 Task: For heading Calibri with Bold.  font size for heading24,  'Change the font style of data to'Bell MT.  and font size to 16,  Change the alignment of both headline & data to Align middle & Align Center.  In the sheet  EvaluationSalesProjections
Action: Mouse moved to (129, 191)
Screenshot: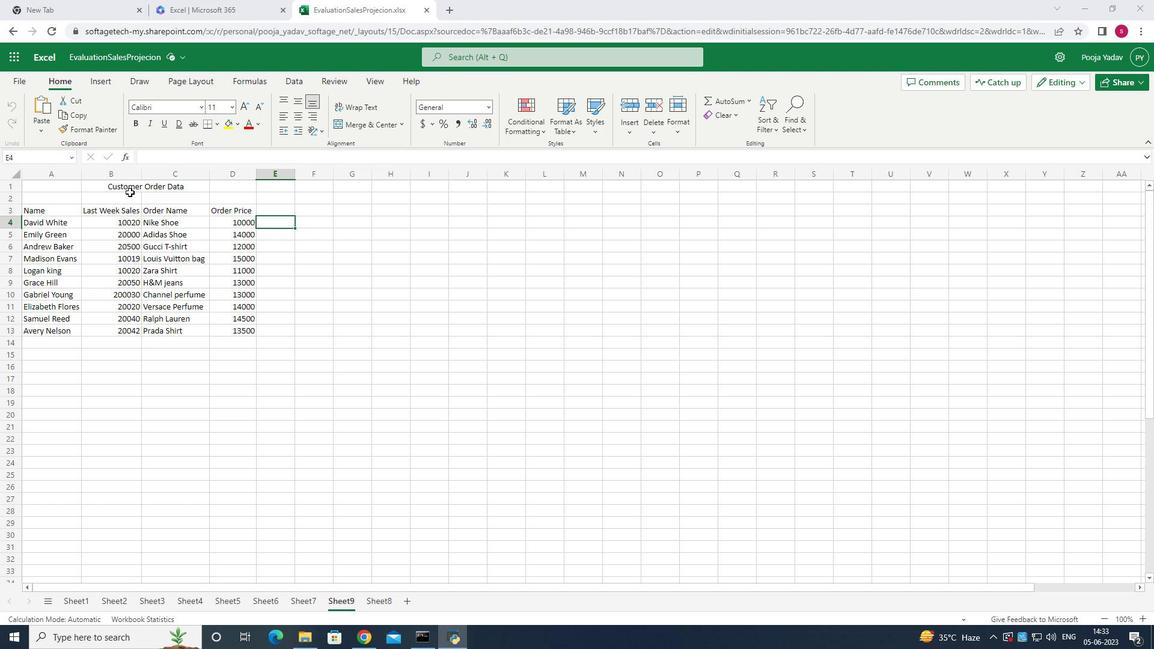 
Action: Mouse pressed left at (129, 191)
Screenshot: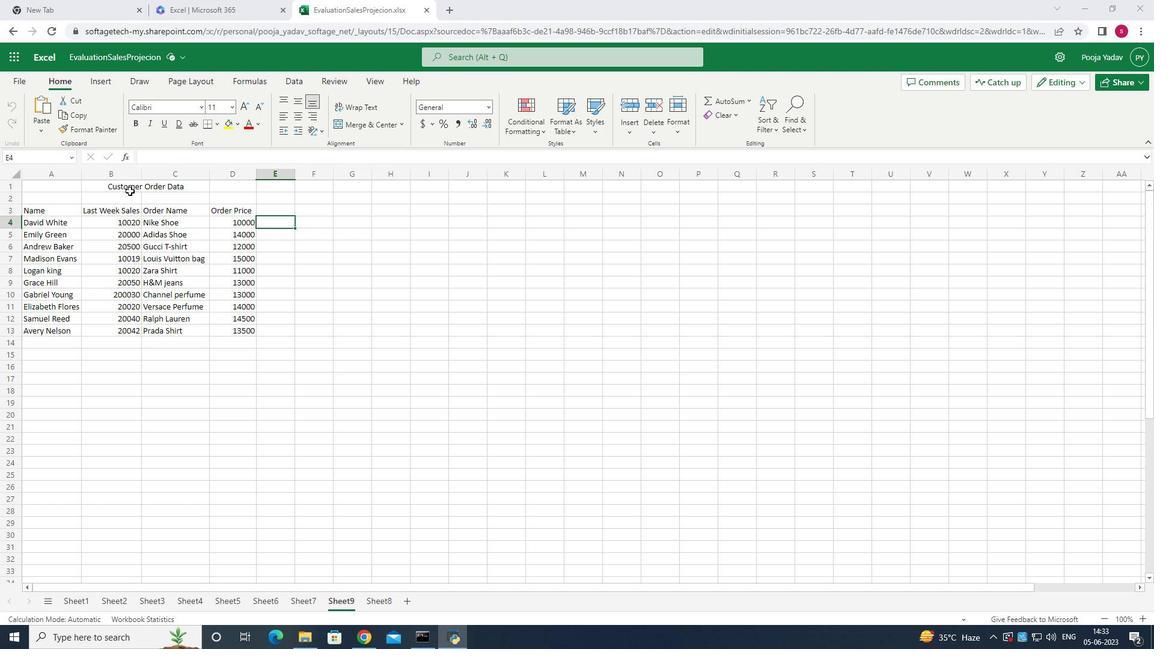 
Action: Mouse moved to (134, 121)
Screenshot: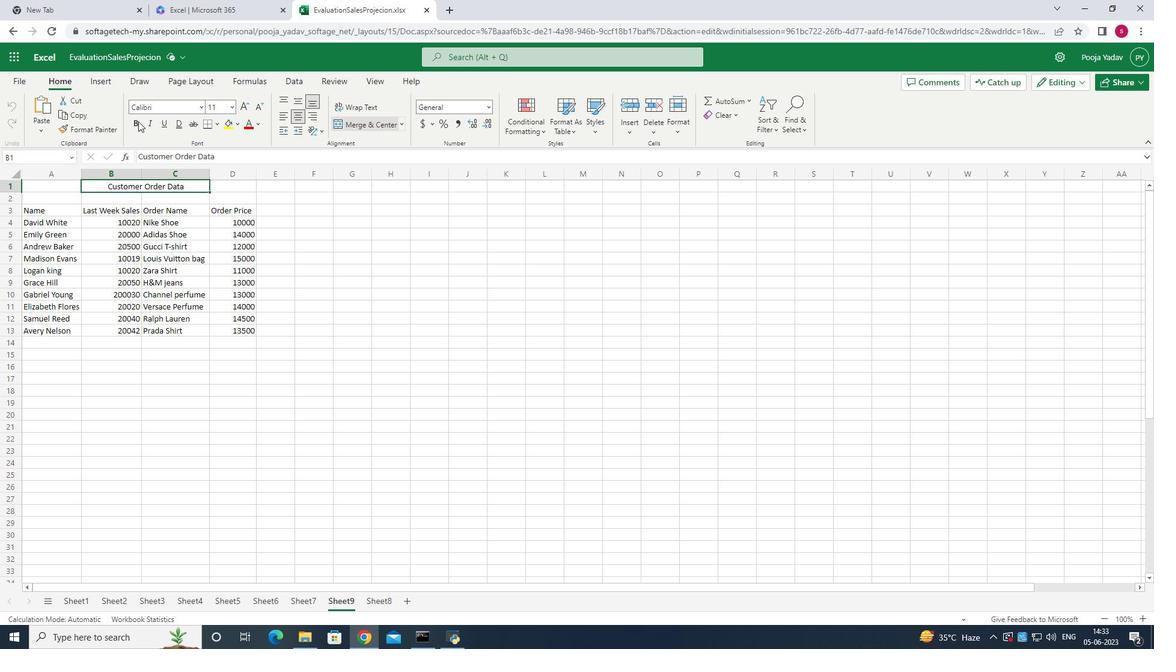 
Action: Mouse pressed left at (134, 121)
Screenshot: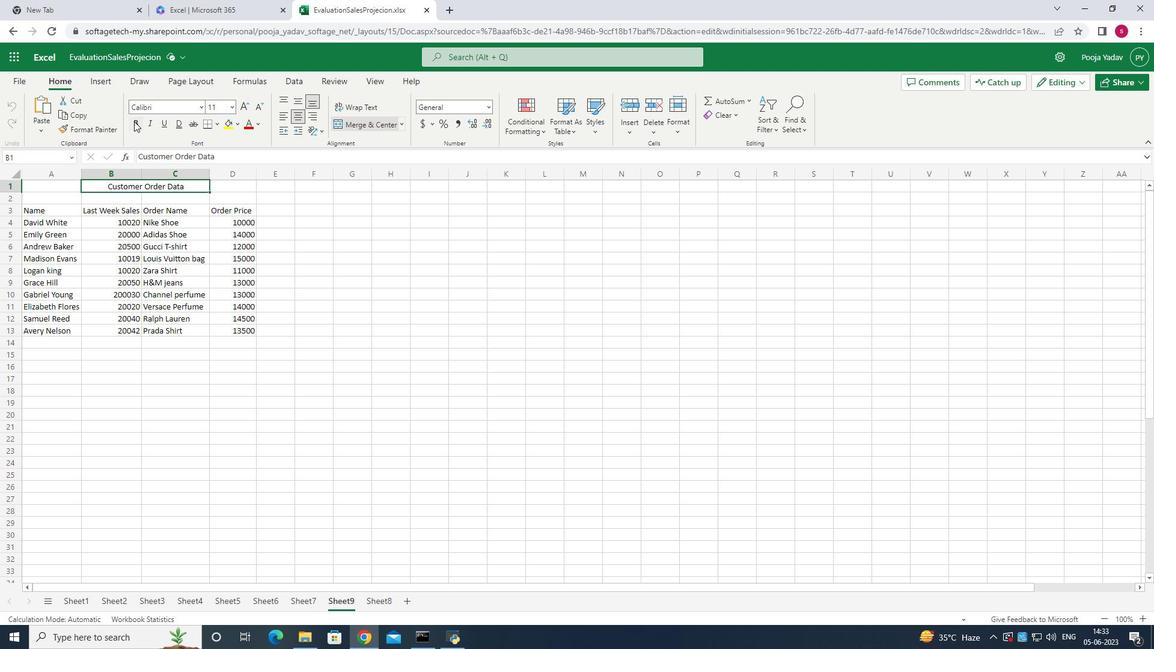 
Action: Mouse moved to (201, 107)
Screenshot: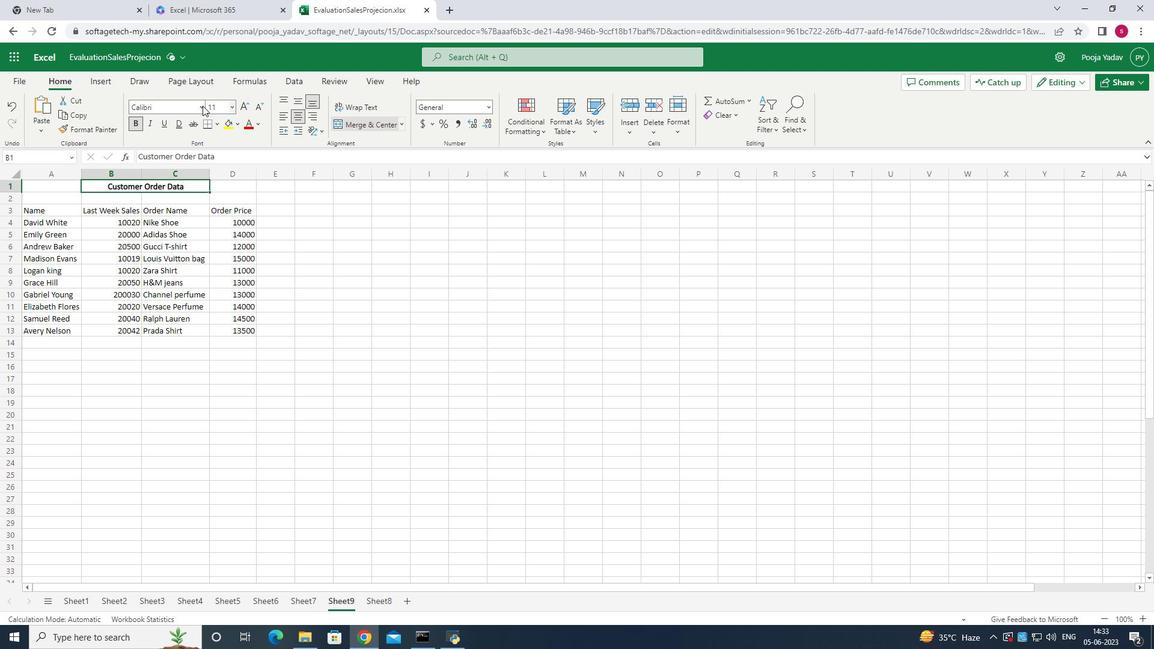 
Action: Mouse pressed left at (201, 107)
Screenshot: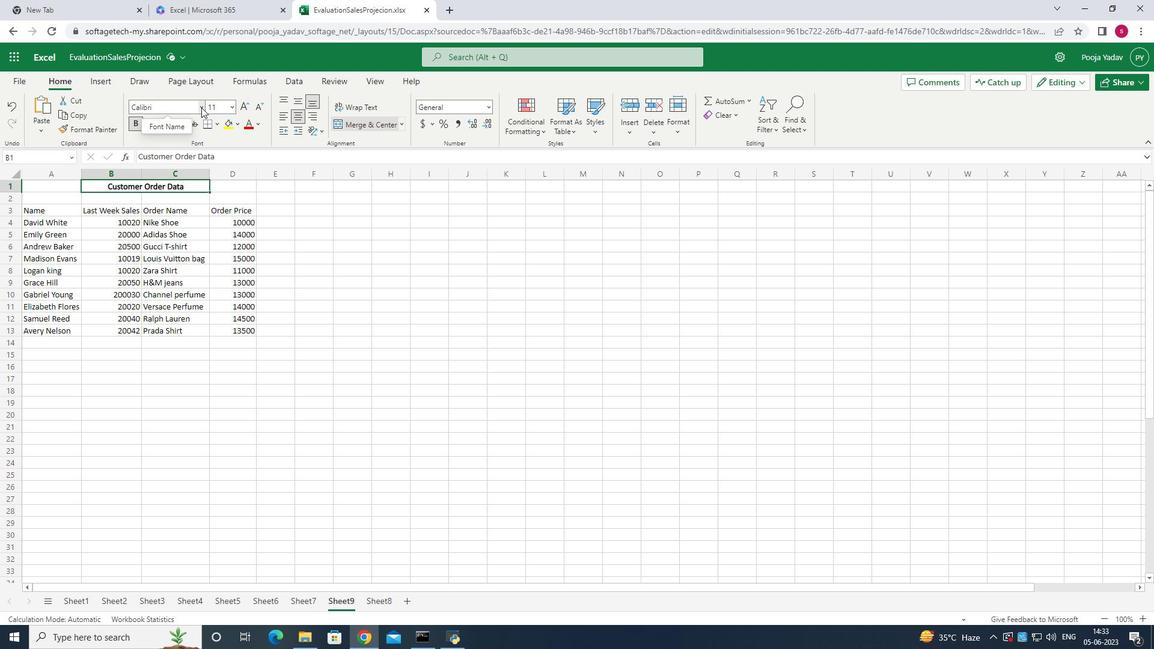 
Action: Mouse moved to (171, 222)
Screenshot: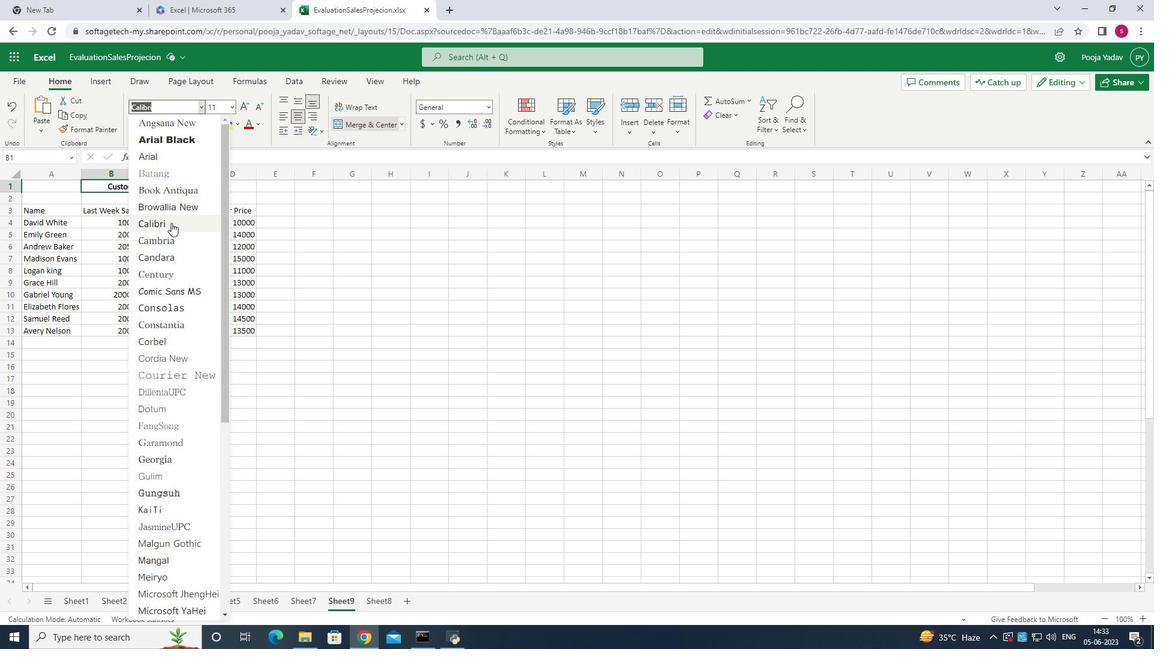 
Action: Mouse pressed left at (171, 222)
Screenshot: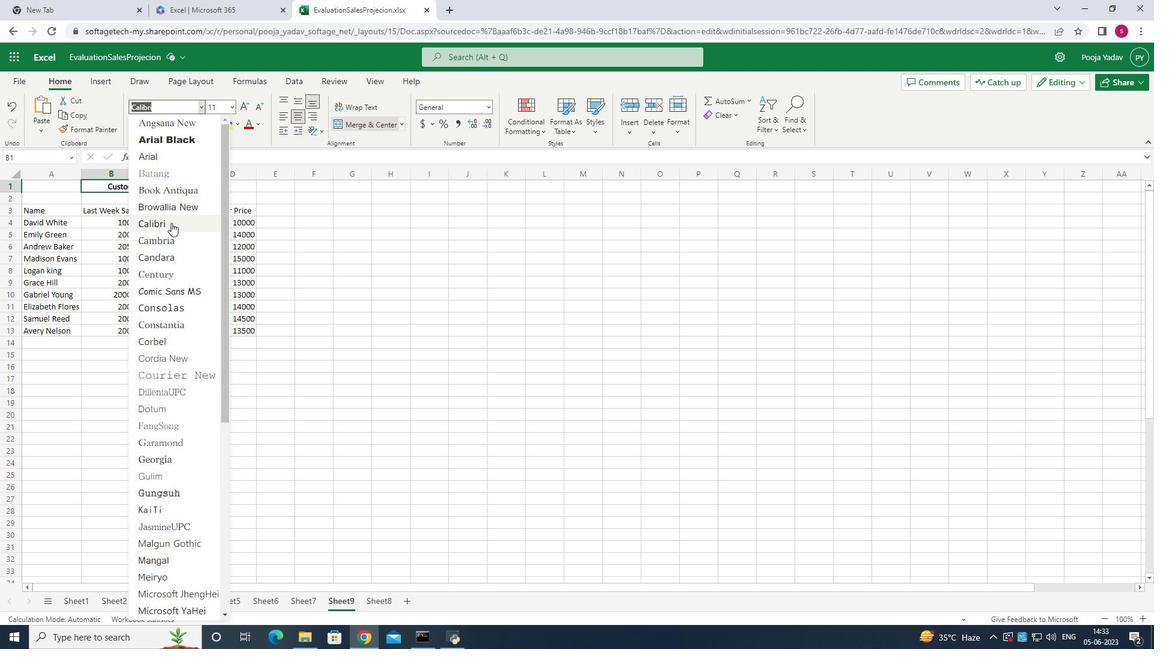 
Action: Mouse moved to (232, 110)
Screenshot: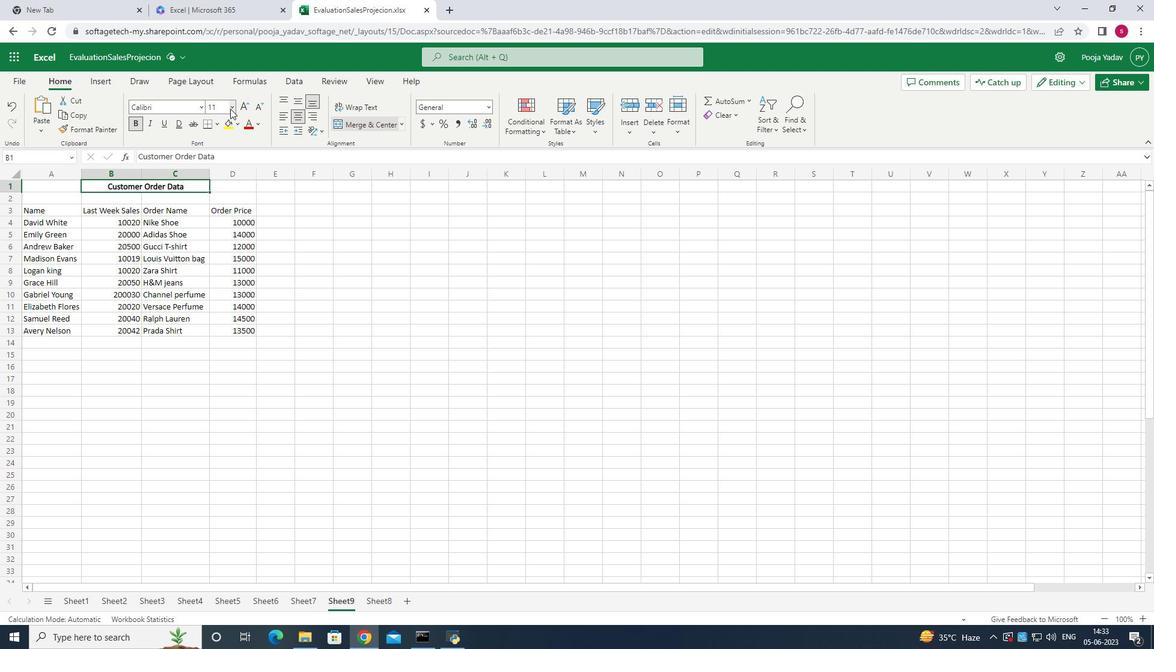 
Action: Mouse pressed left at (232, 110)
Screenshot: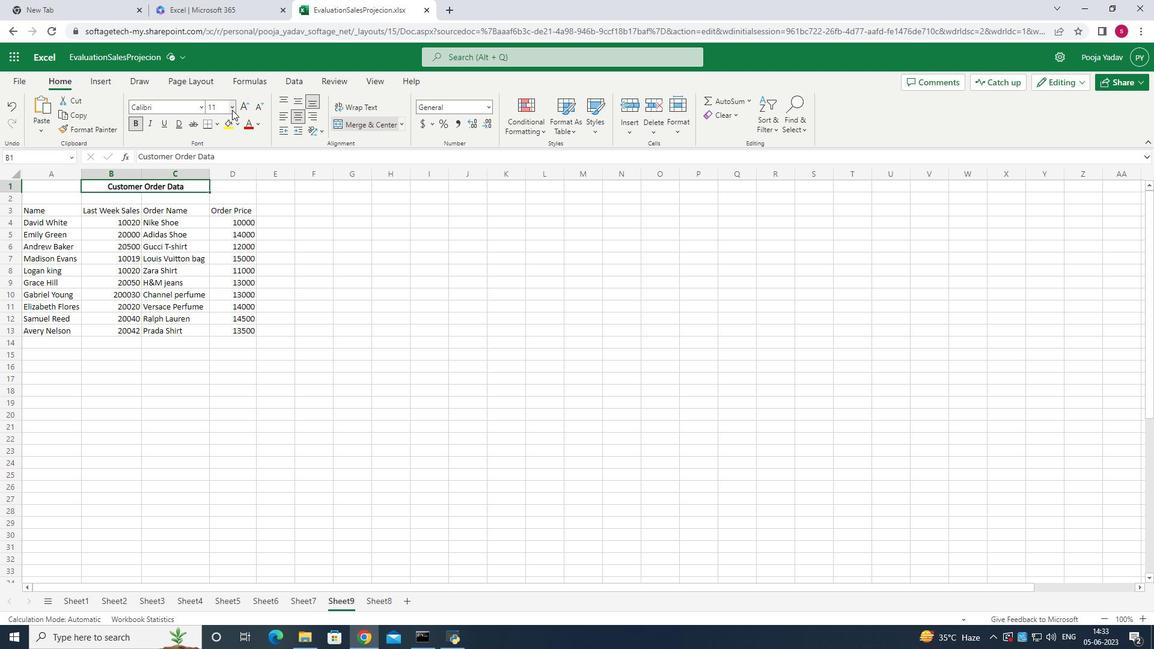 
Action: Mouse moved to (218, 275)
Screenshot: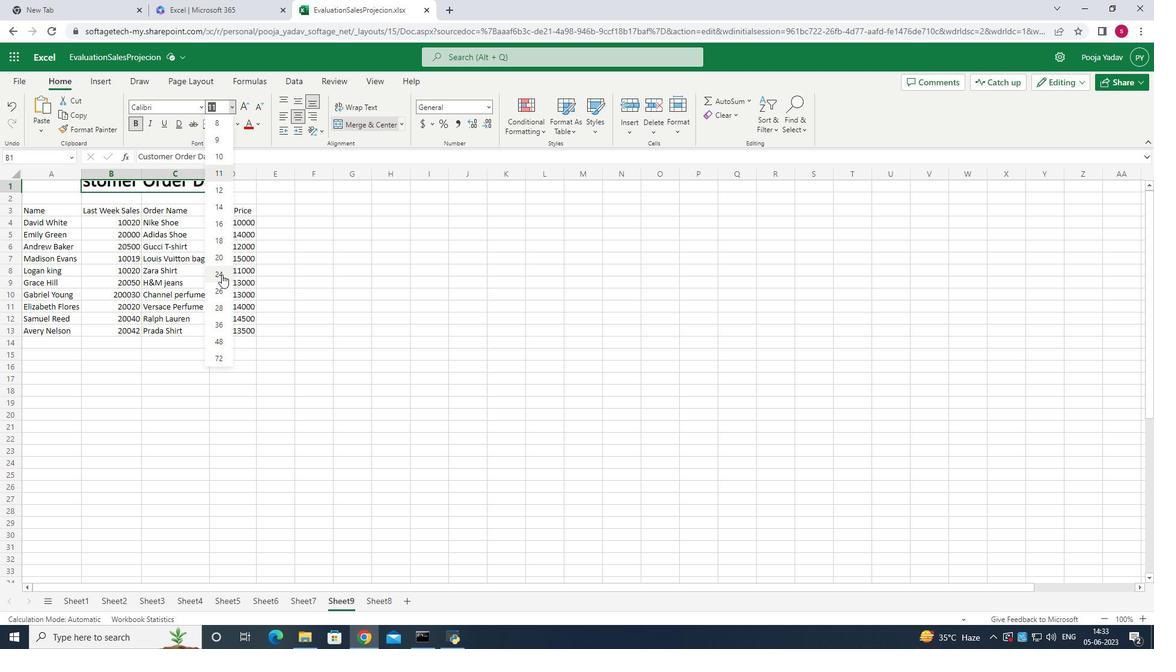 
Action: Mouse pressed left at (218, 275)
Screenshot: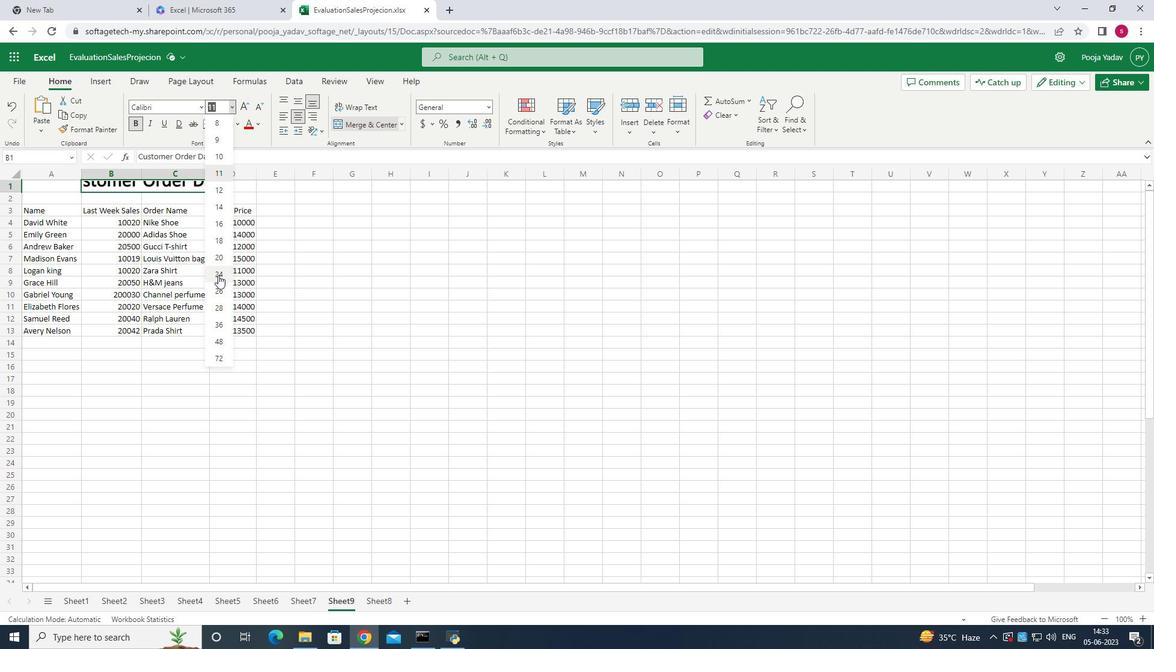 
Action: Mouse moved to (73, 194)
Screenshot: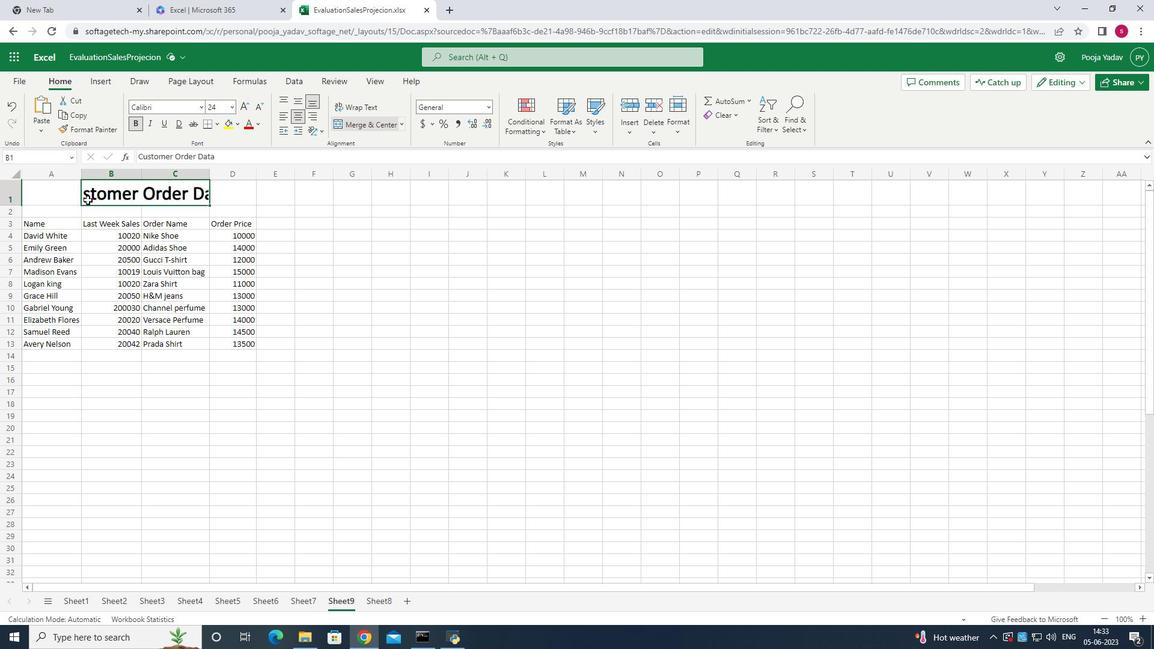 
Action: Mouse pressed left at (73, 194)
Screenshot: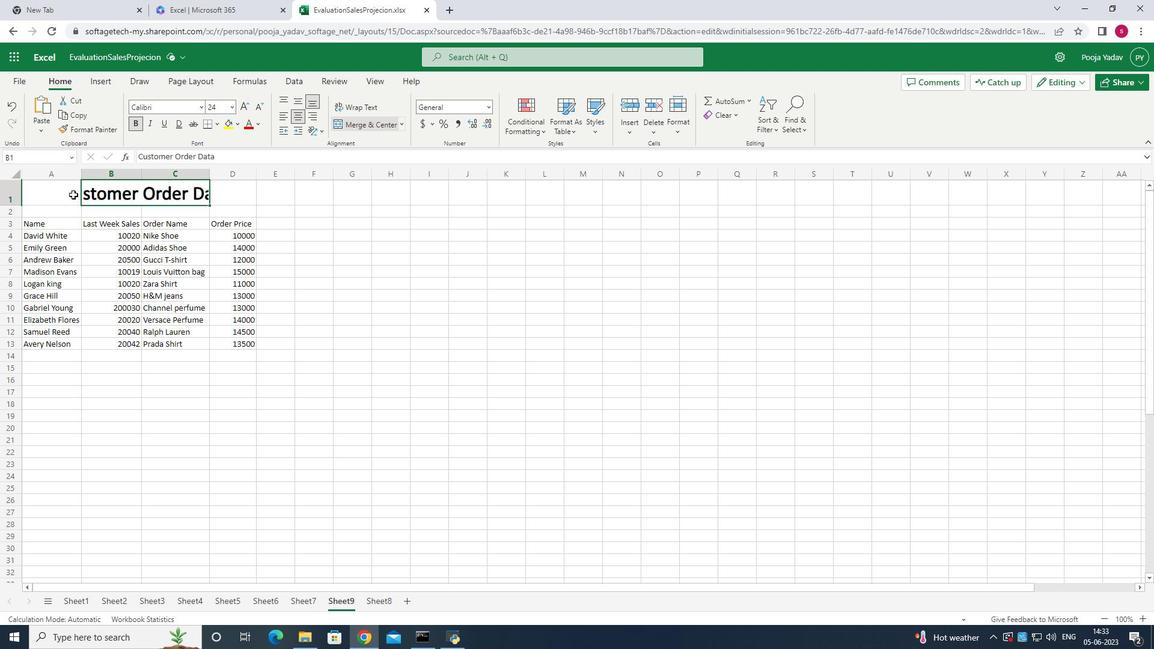 
Action: Mouse moved to (354, 123)
Screenshot: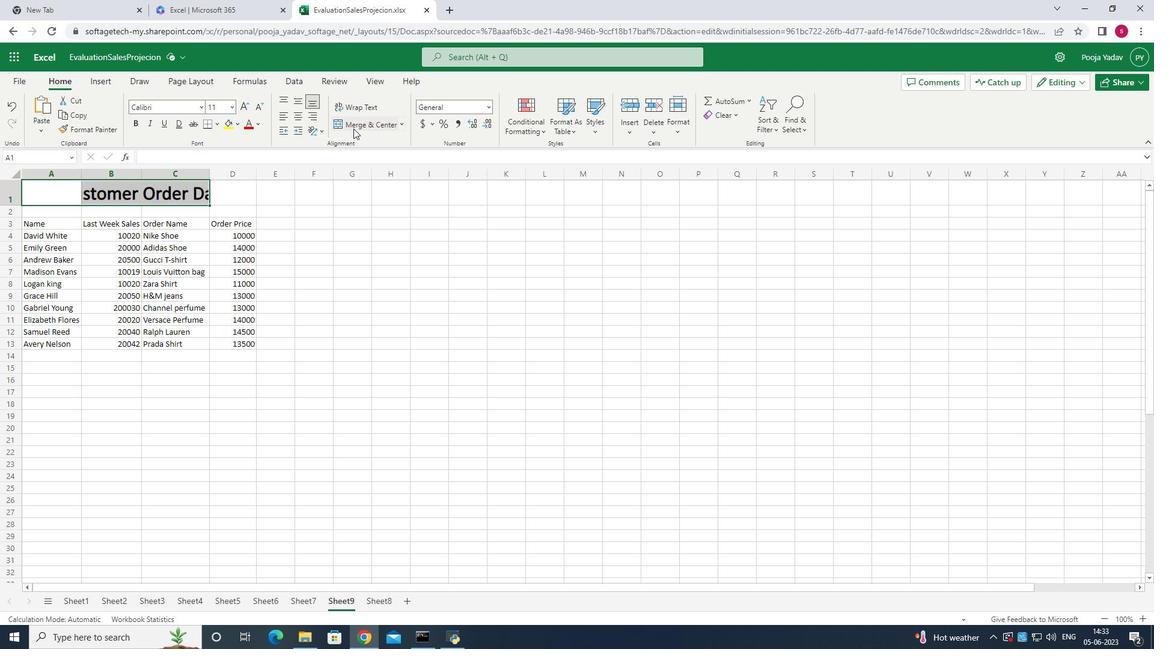 
Action: Mouse pressed left at (354, 123)
Screenshot: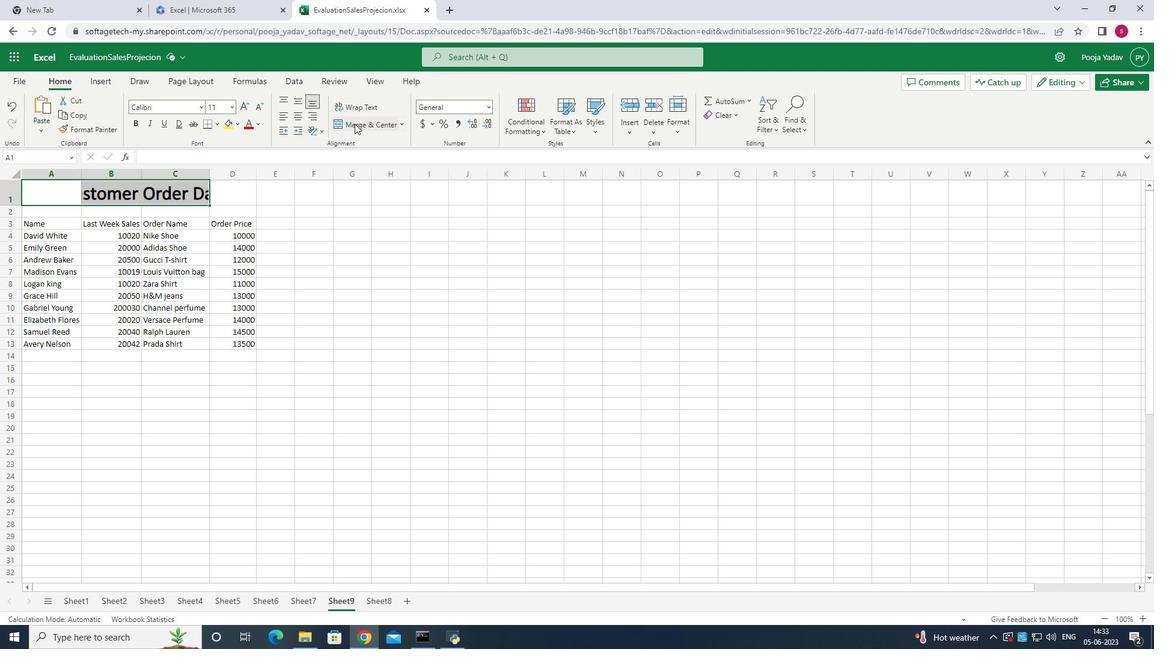 
Action: Mouse moved to (165, 200)
Screenshot: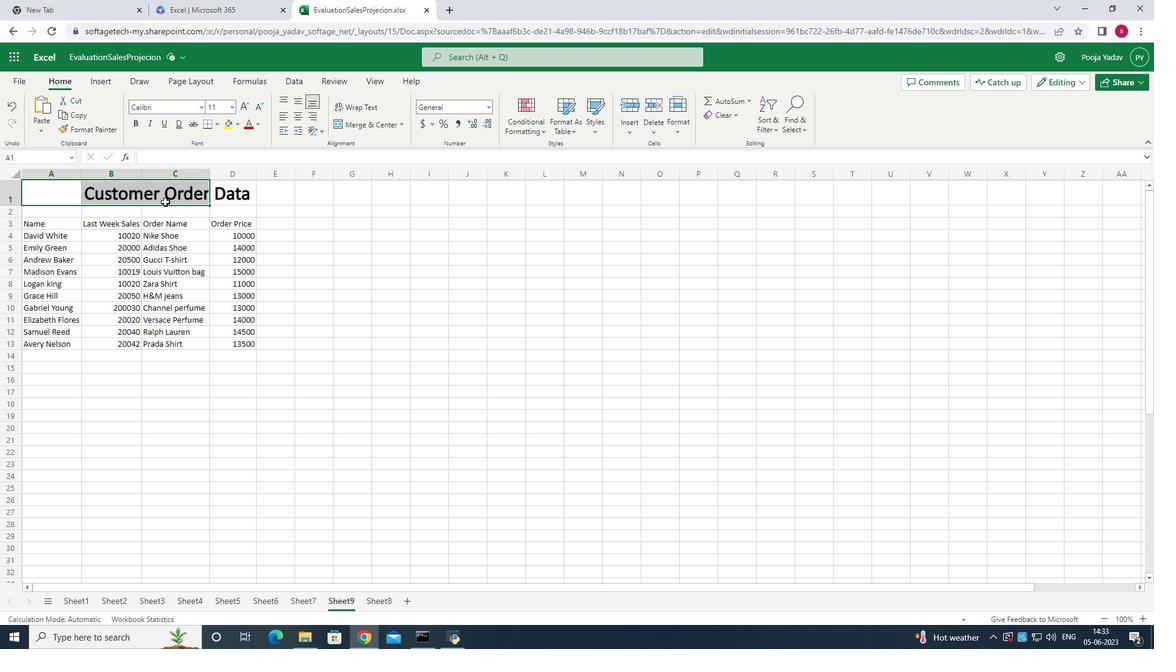 
Action: Mouse pressed left at (165, 200)
Screenshot: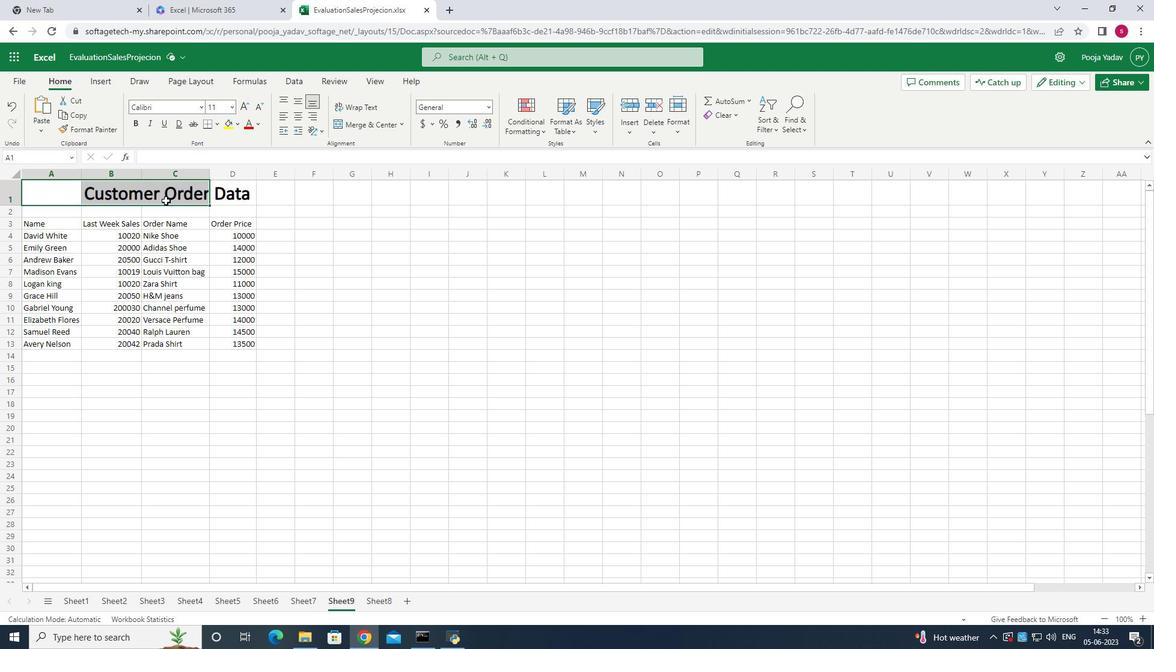 
Action: Mouse moved to (67, 212)
Screenshot: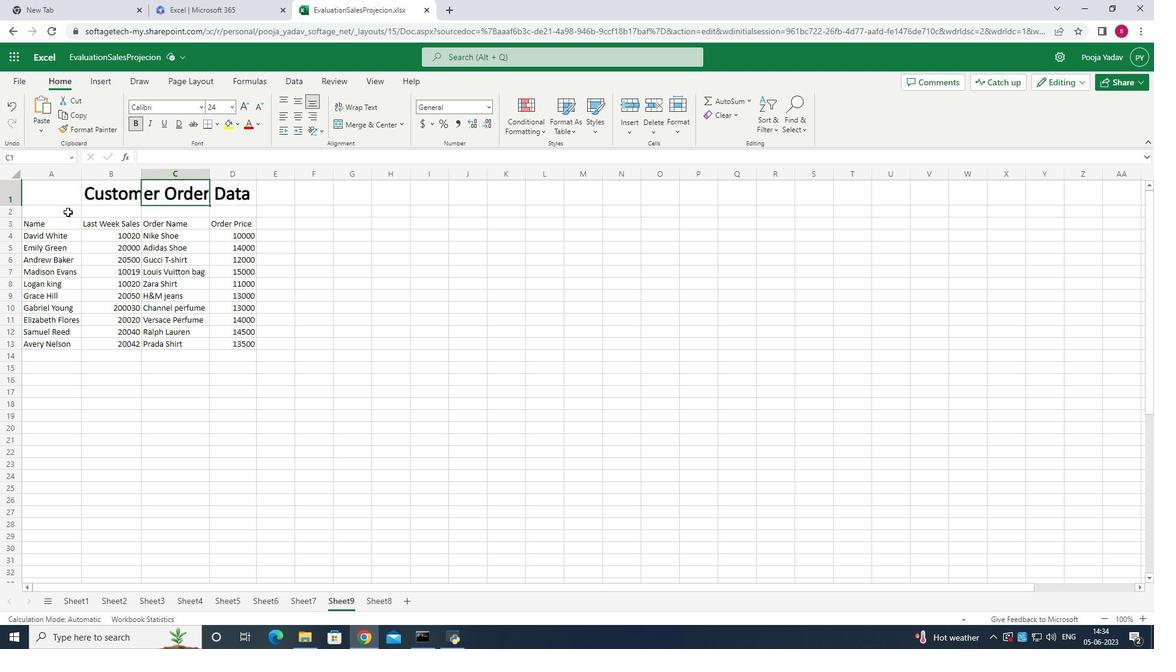 
Action: Mouse pressed left at (67, 212)
Screenshot: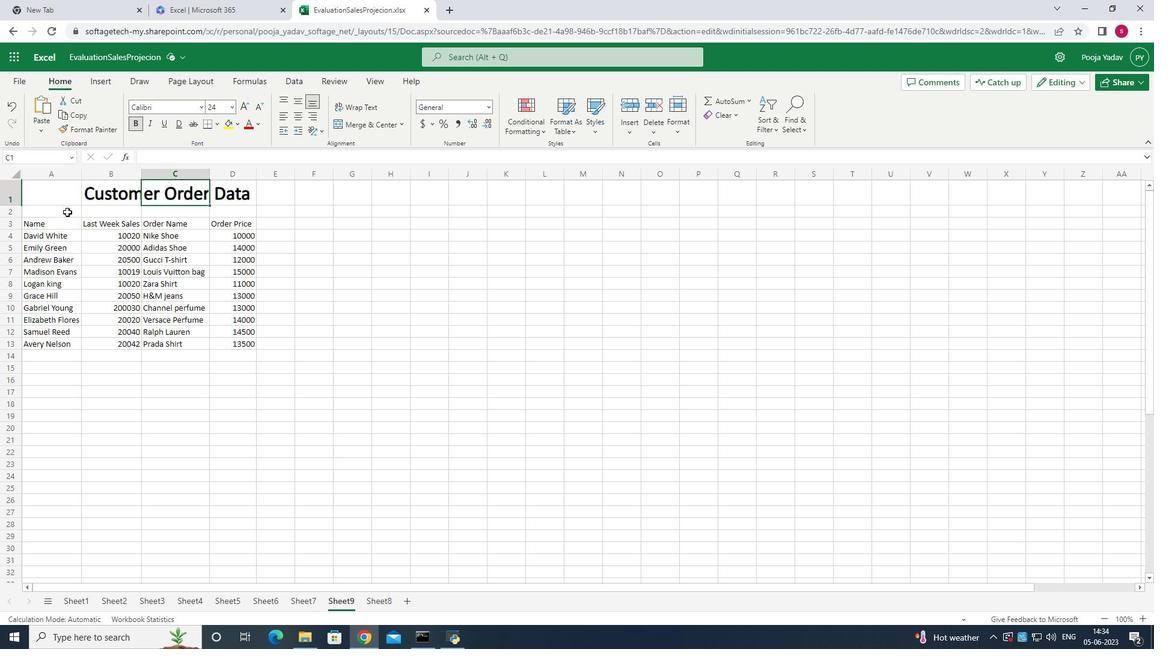 
Action: Mouse moved to (230, 108)
Screenshot: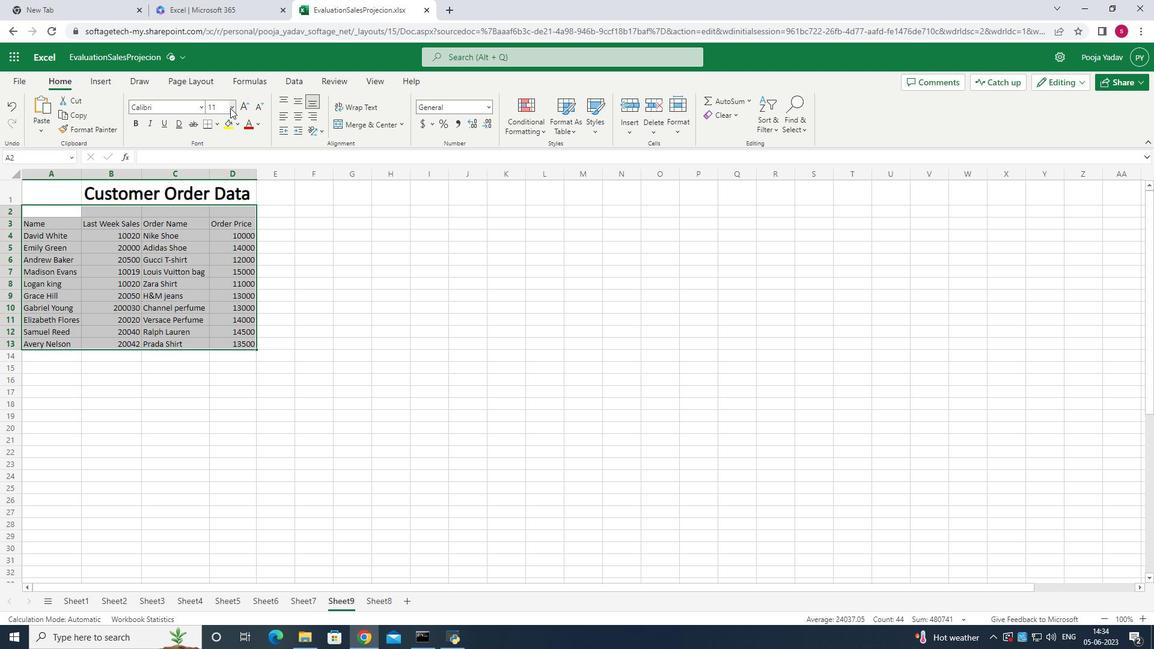 
Action: Mouse pressed left at (230, 108)
Screenshot: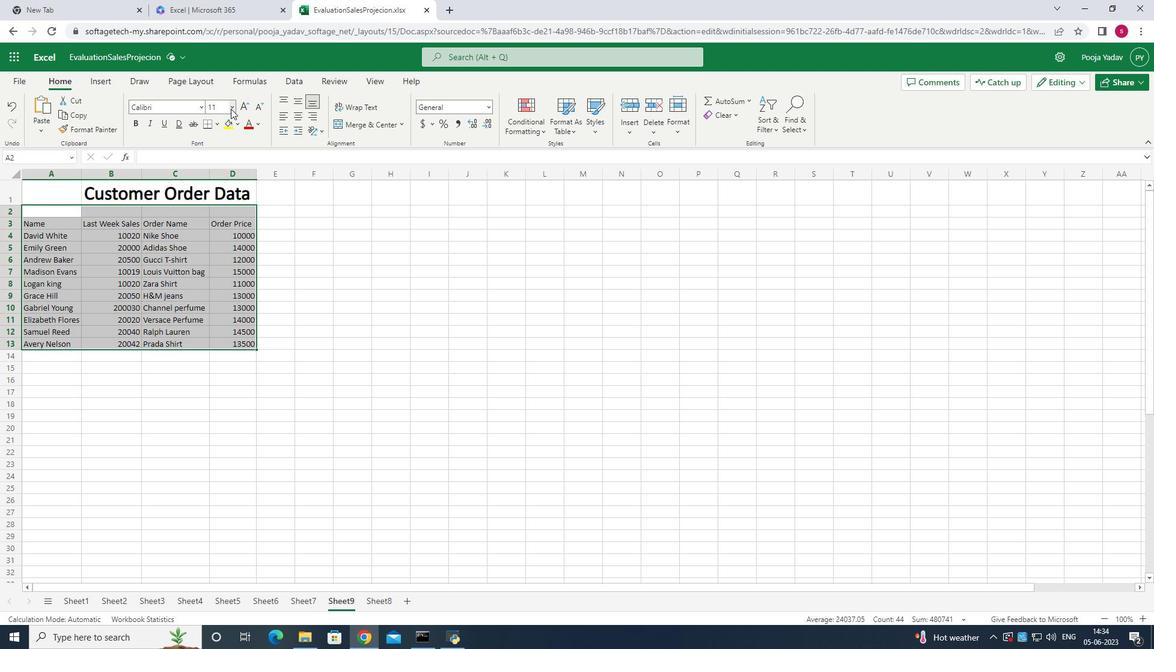 
Action: Mouse moved to (219, 217)
Screenshot: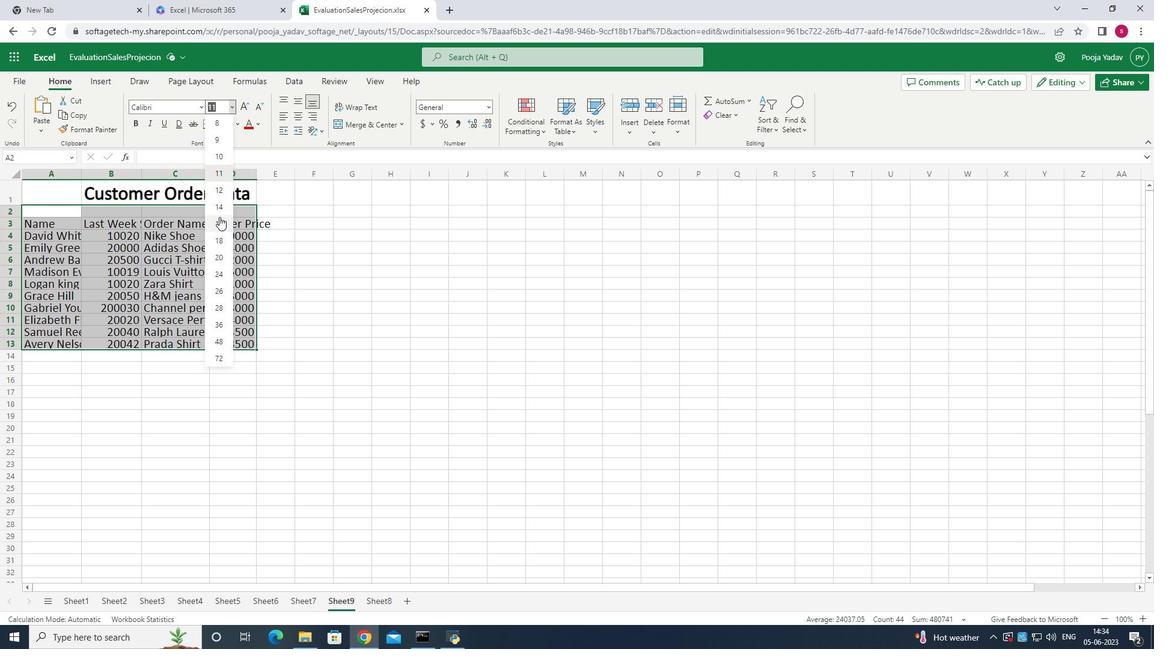 
Action: Mouse pressed left at (219, 217)
Screenshot: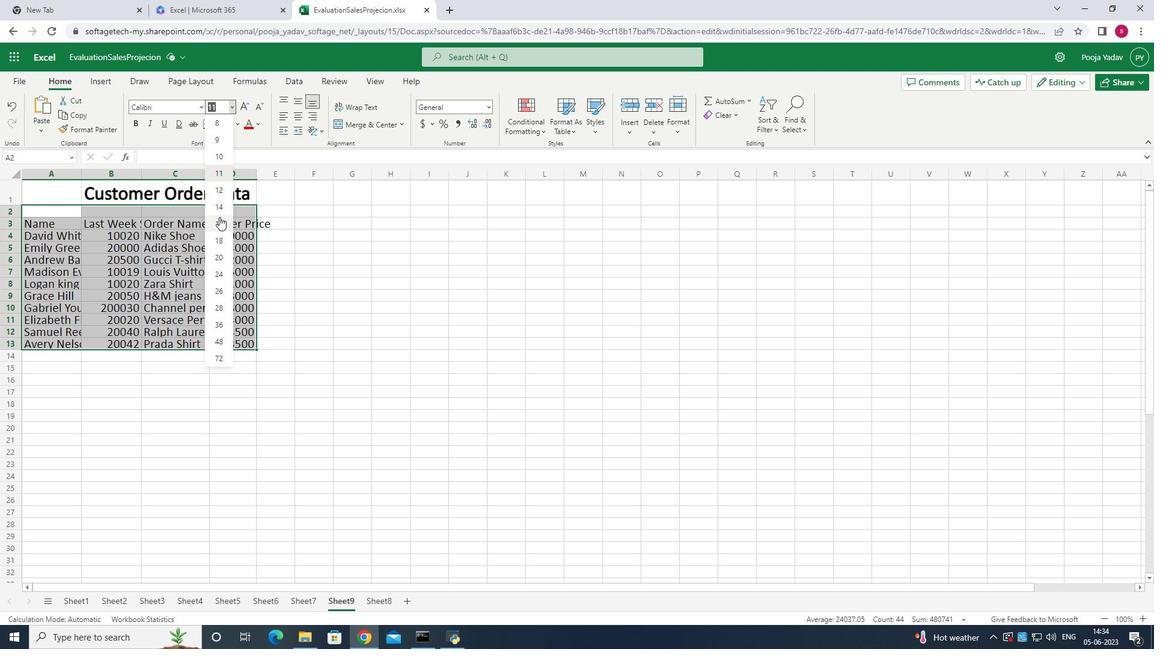 
Action: Mouse moved to (256, 175)
Screenshot: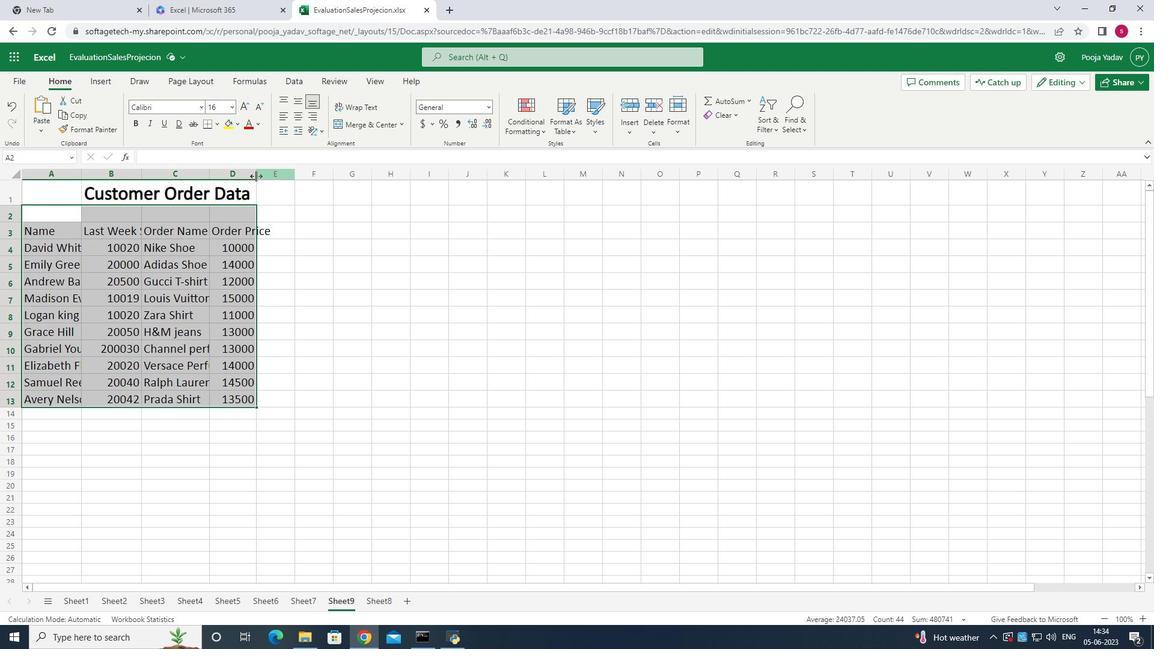 
Action: Mouse pressed left at (256, 175)
Screenshot: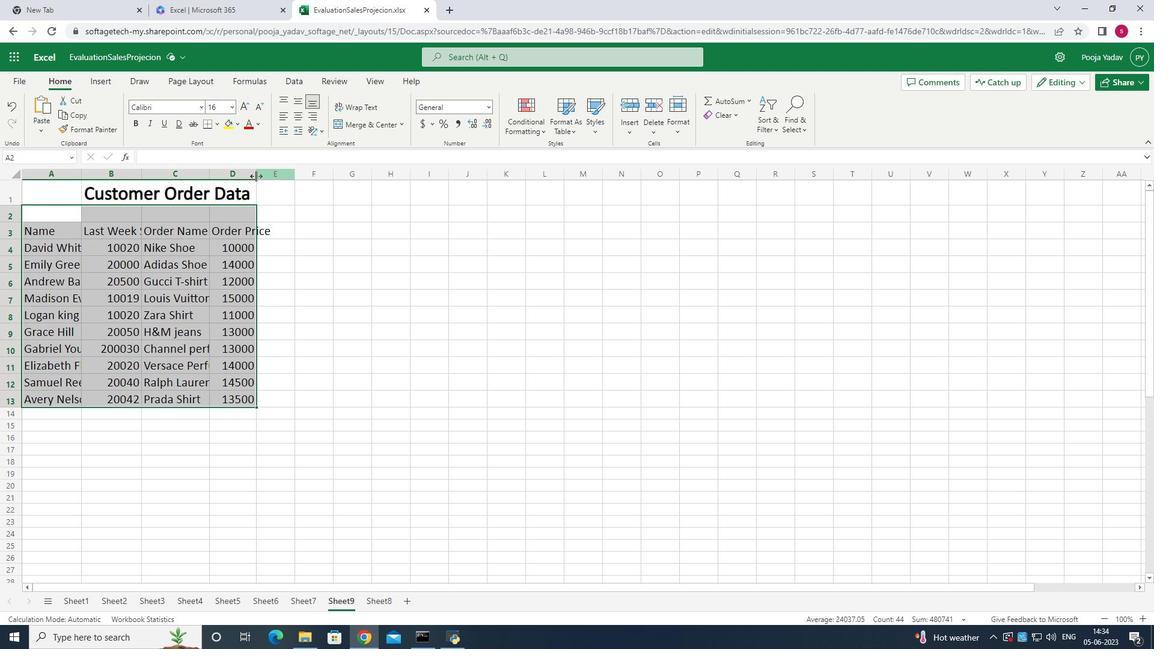 
Action: Mouse moved to (43, 193)
Screenshot: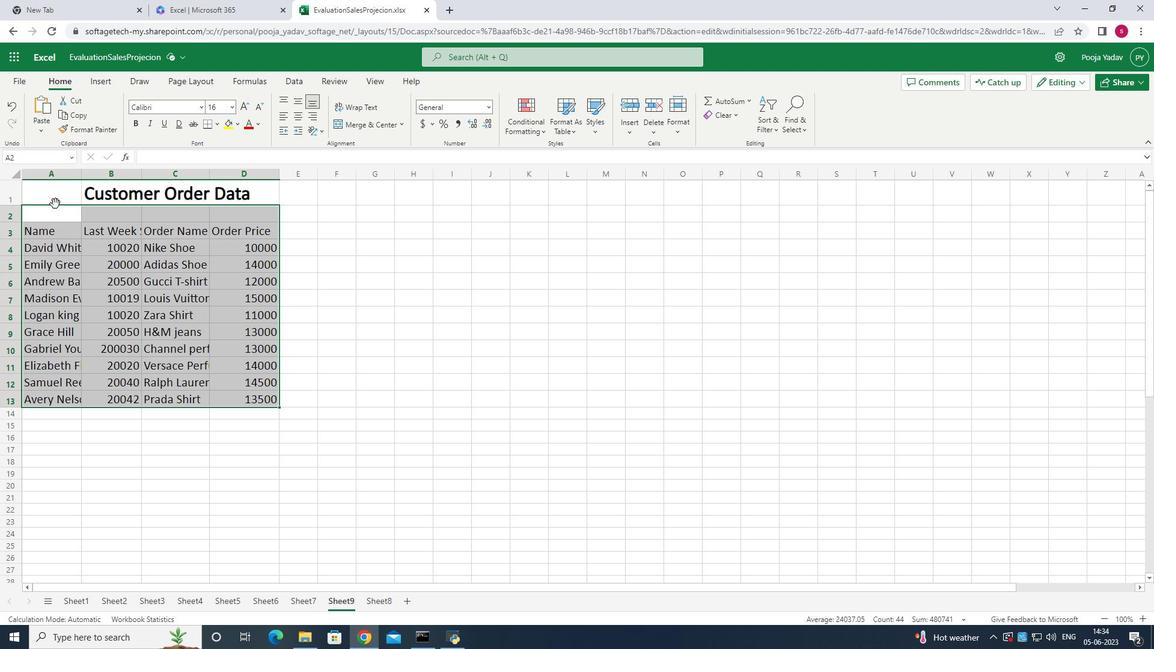 
Action: Mouse pressed left at (43, 193)
Screenshot: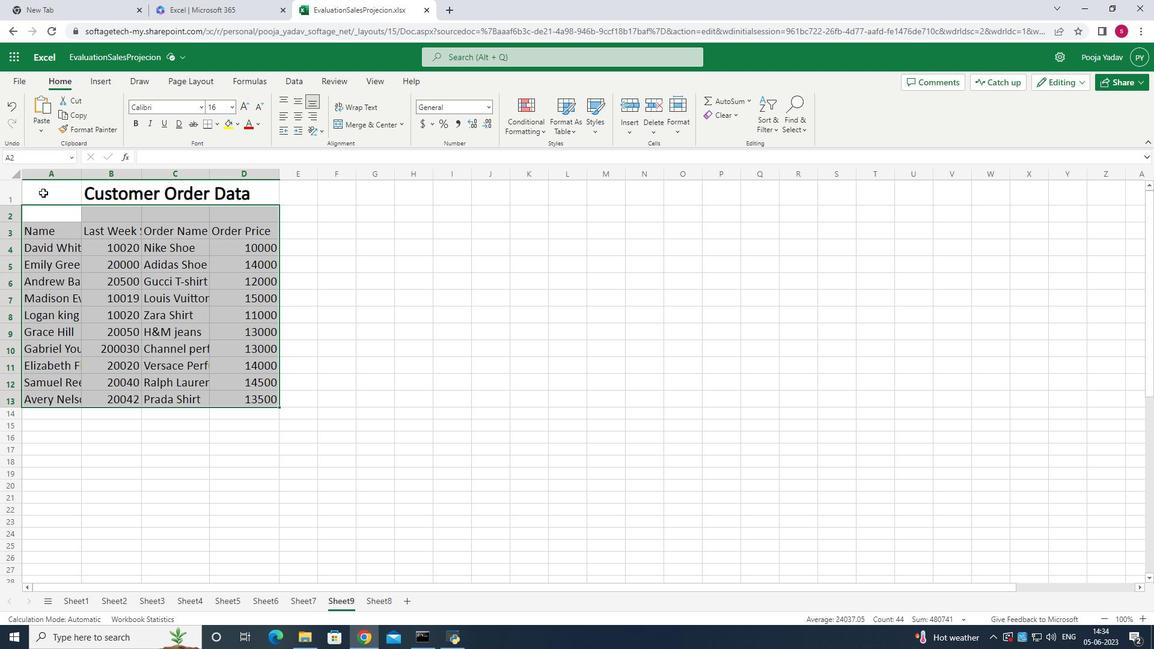 
Action: Mouse moved to (300, 98)
Screenshot: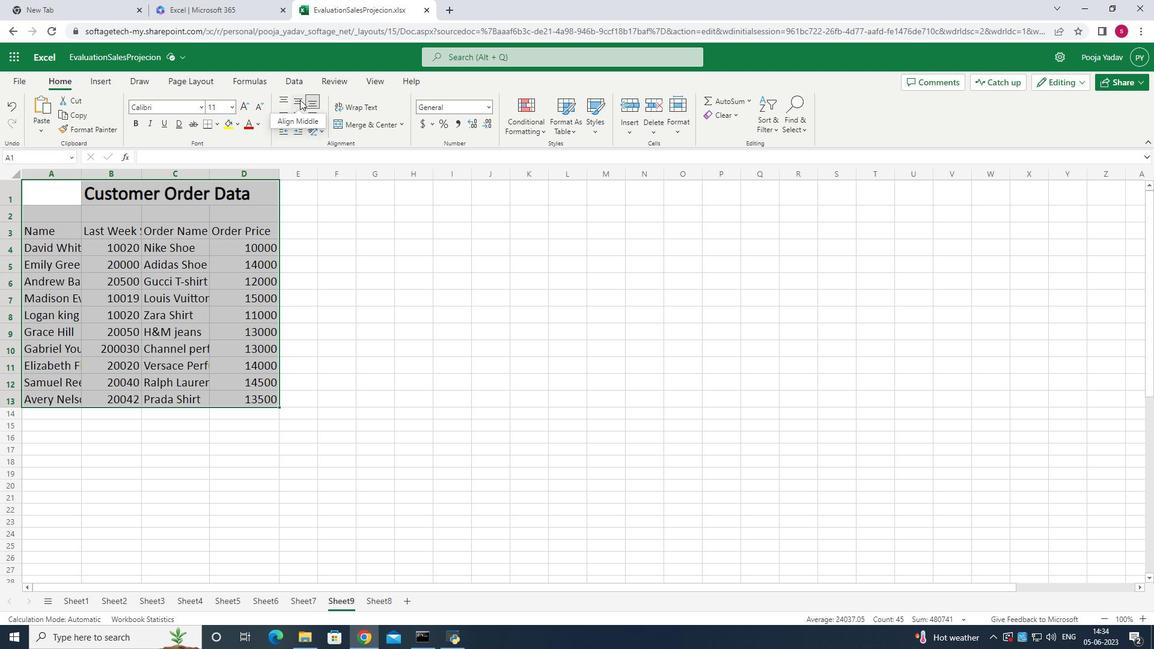 
Action: Mouse pressed left at (300, 98)
Screenshot: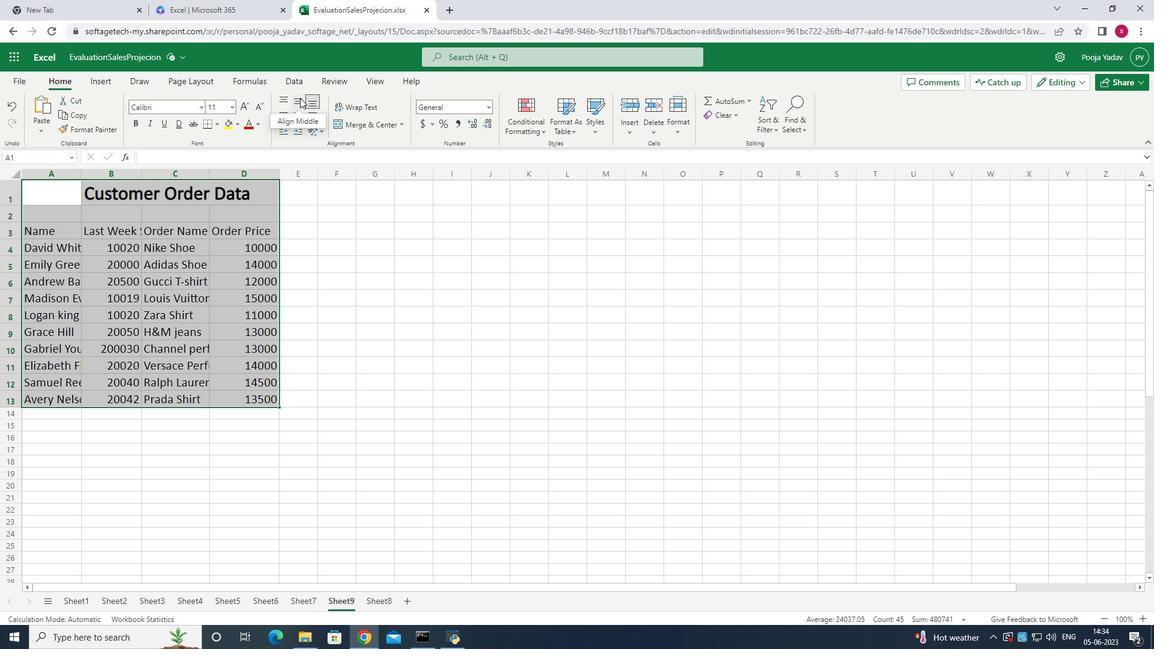 
Action: Mouse moved to (295, 114)
Screenshot: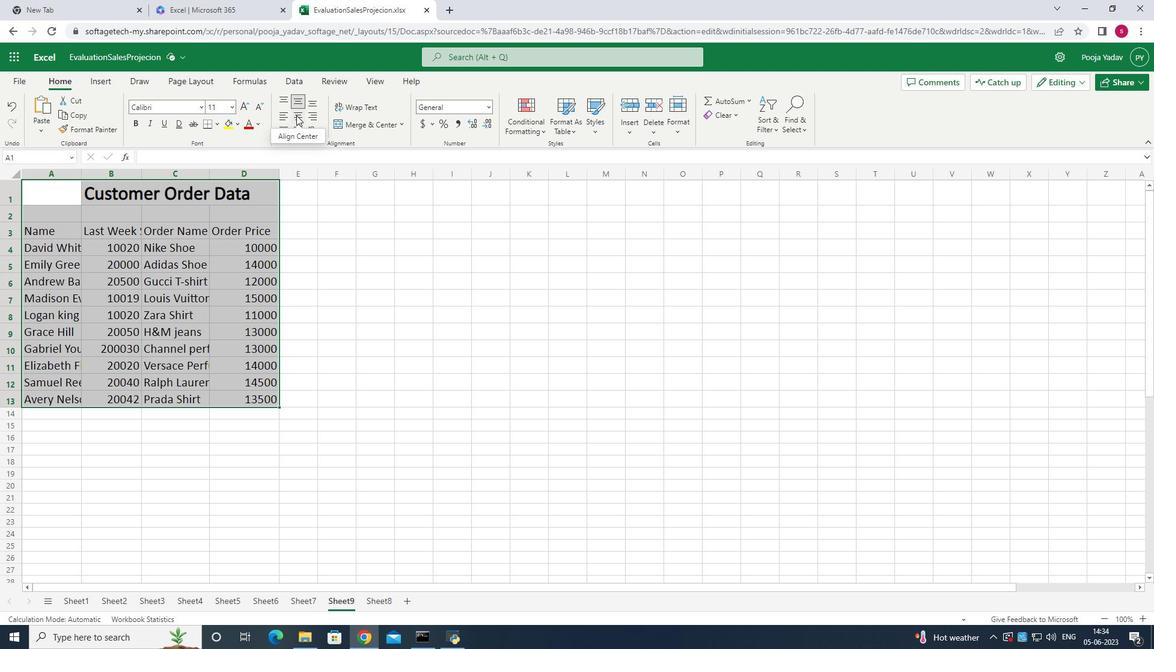 
Action: Mouse pressed left at (295, 114)
Screenshot: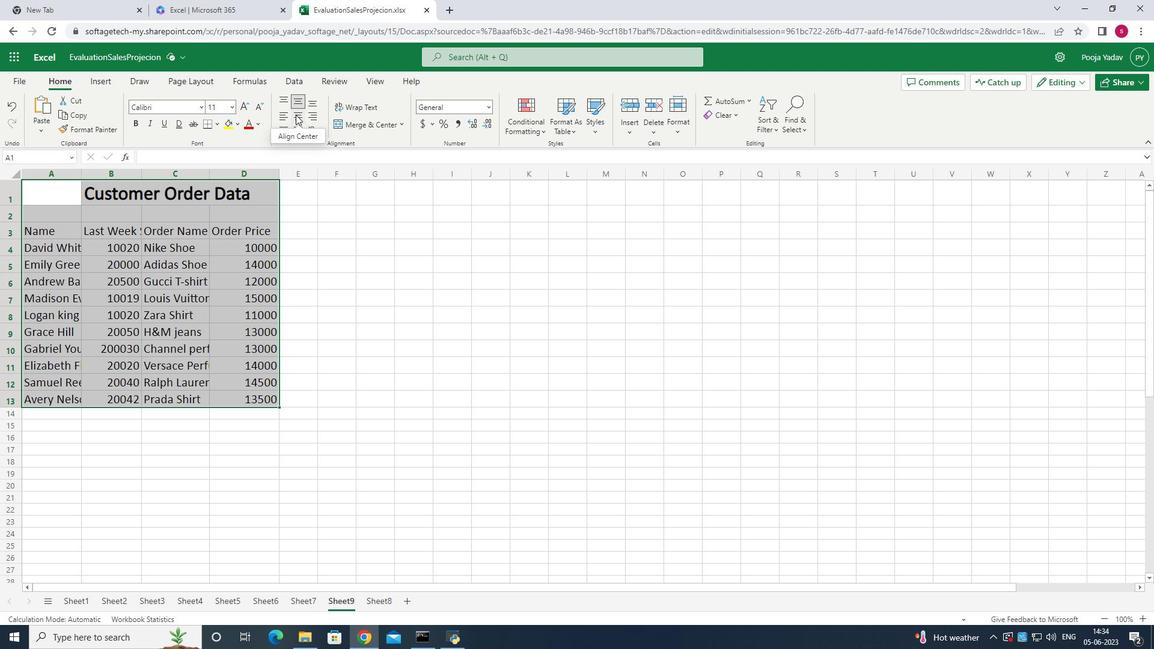
Action: Mouse moved to (80, 173)
Screenshot: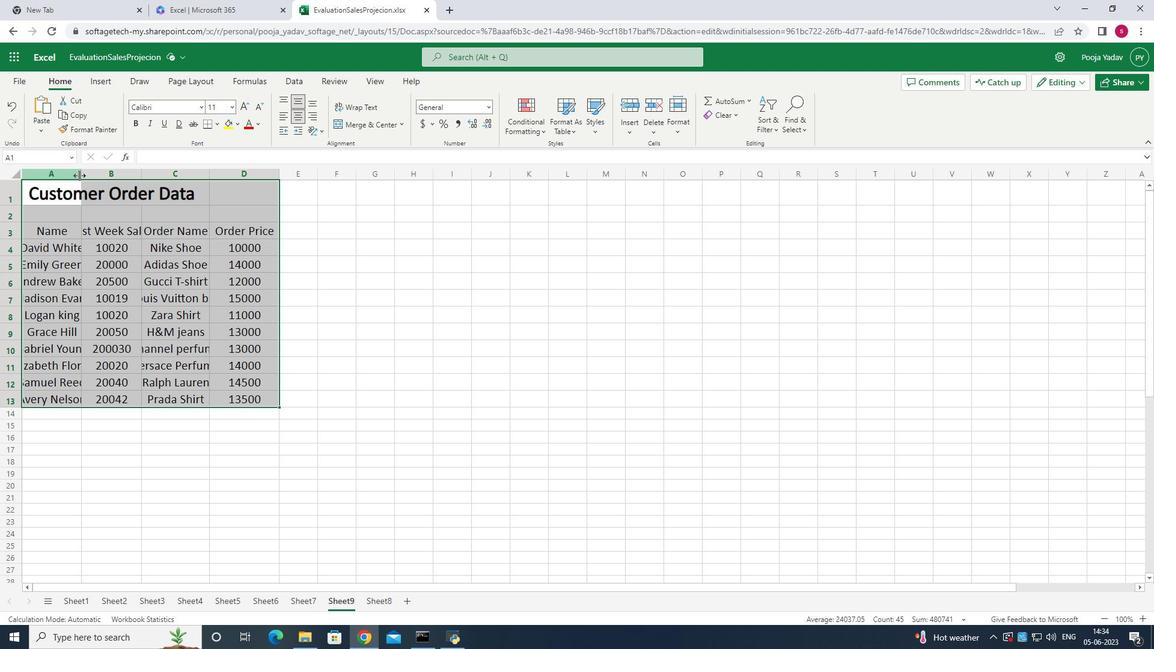 
Action: Mouse pressed left at (80, 173)
Screenshot: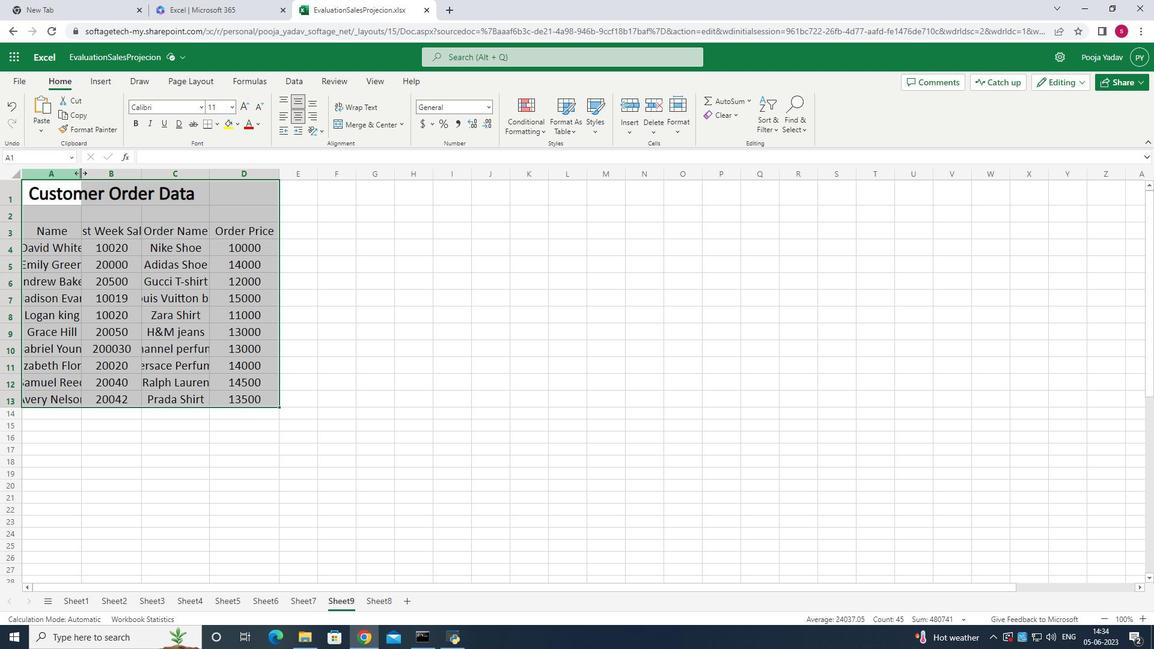 
Action: Mouse moved to (92, 173)
Screenshot: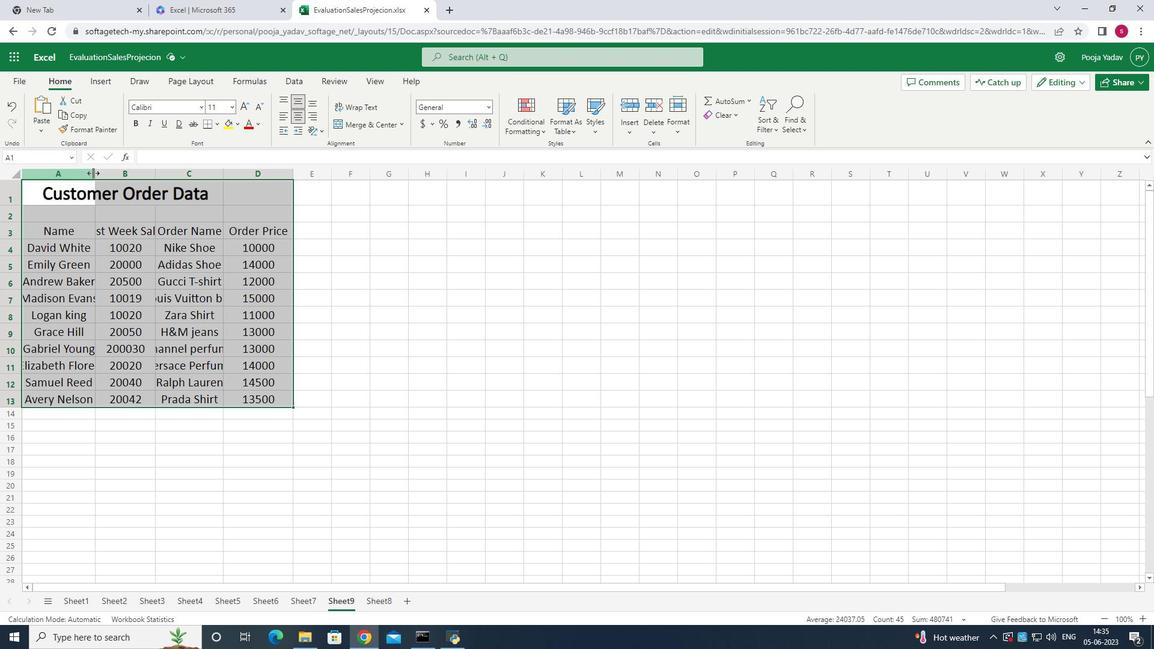 
Action: Mouse pressed left at (92, 173)
Screenshot: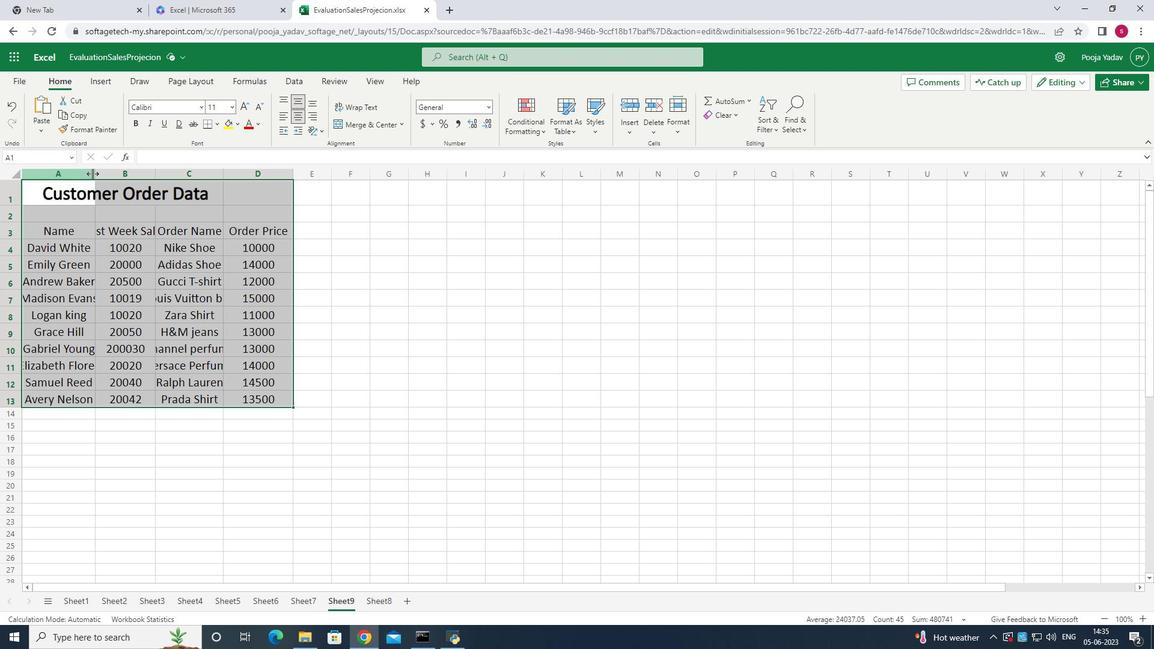 
Action: Mouse moved to (175, 174)
Screenshot: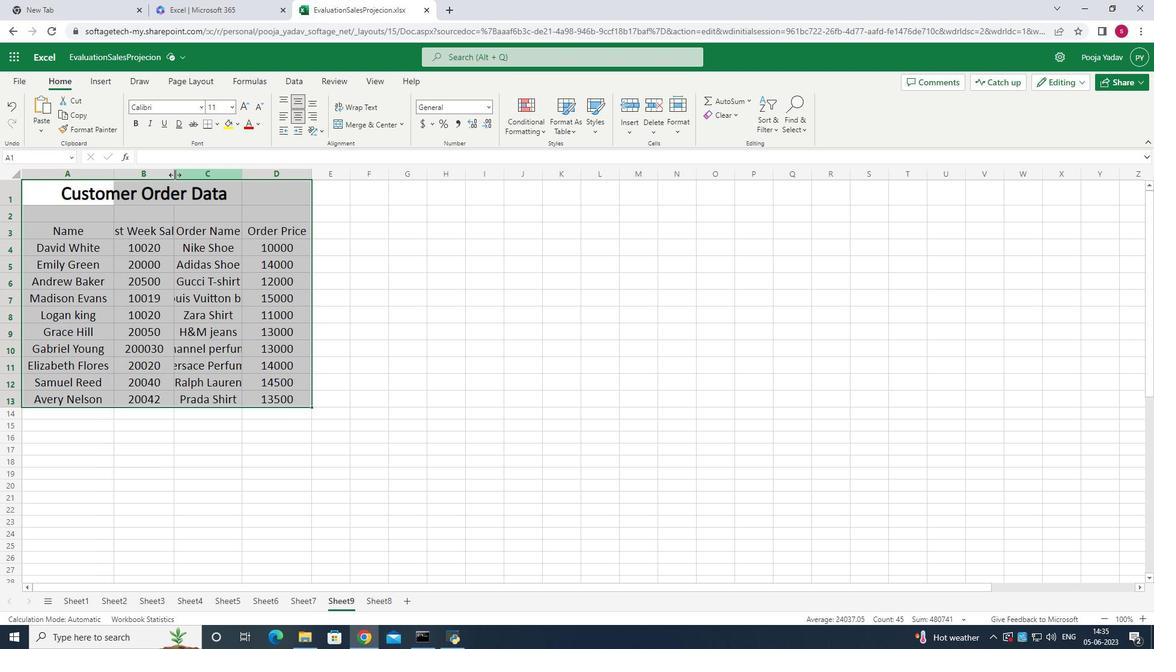 
Action: Mouse pressed left at (175, 174)
Screenshot: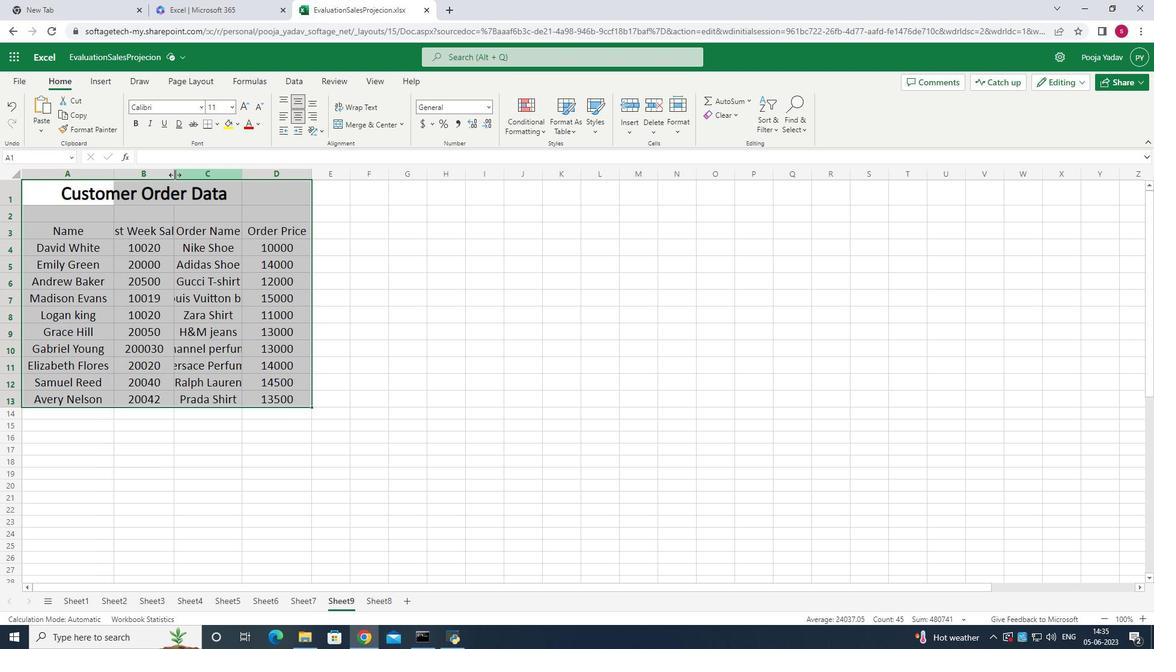 
Action: Mouse moved to (269, 171)
Screenshot: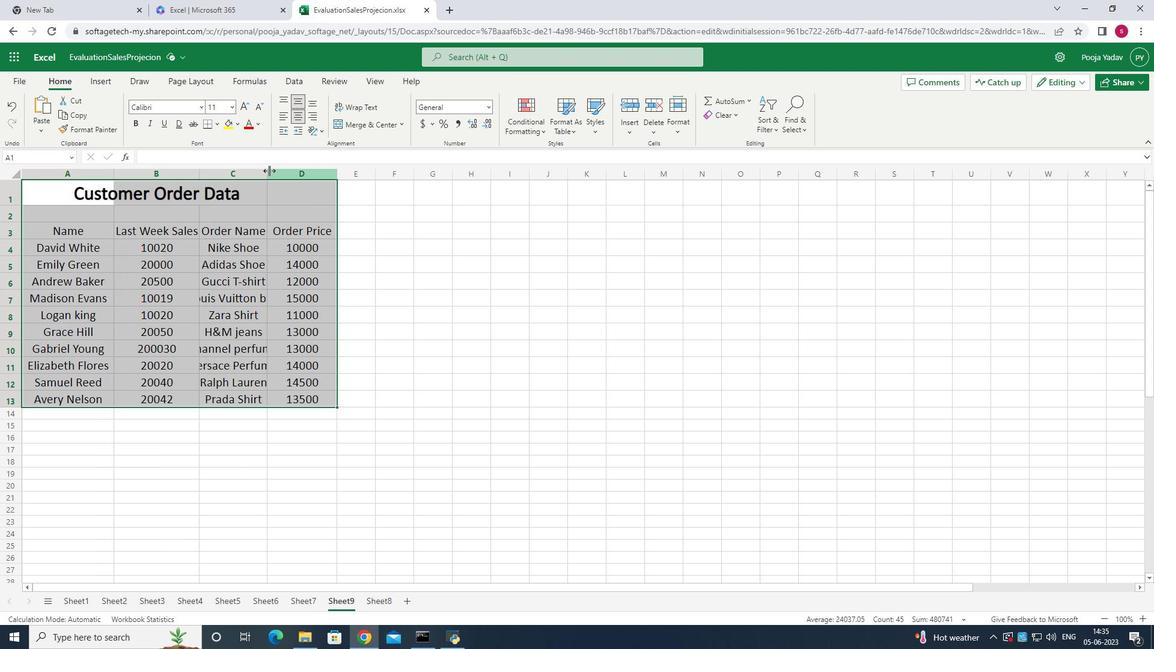 
Action: Mouse pressed left at (269, 171)
Screenshot: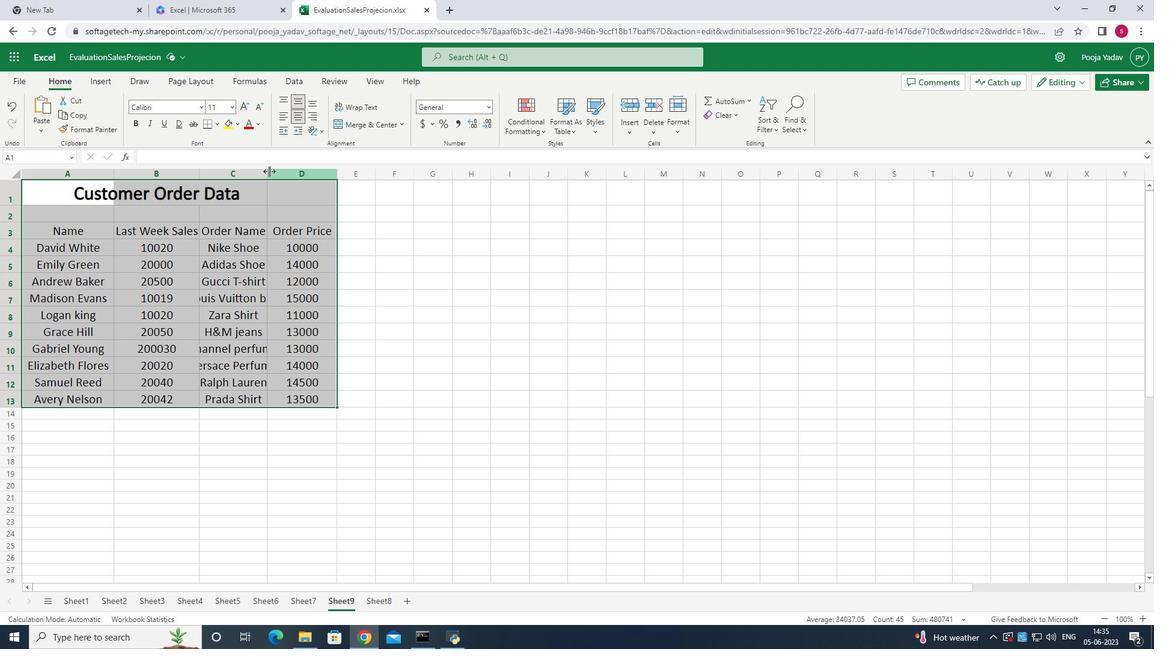 
Action: Mouse moved to (360, 169)
Screenshot: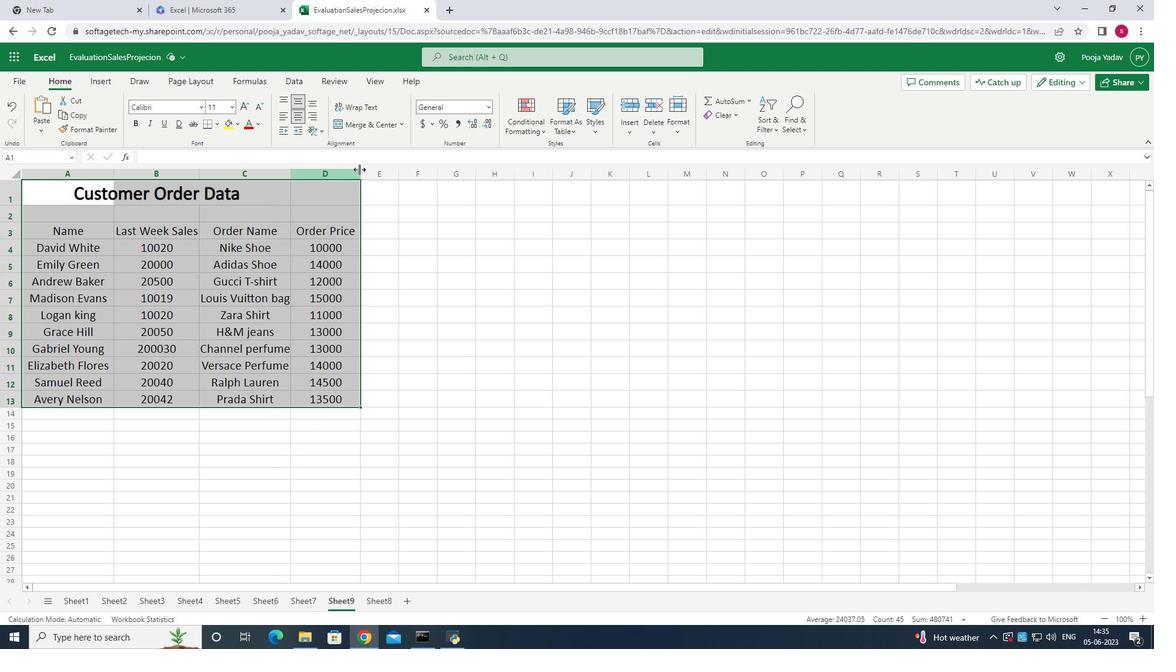 
Action: Mouse pressed left at (360, 169)
Screenshot: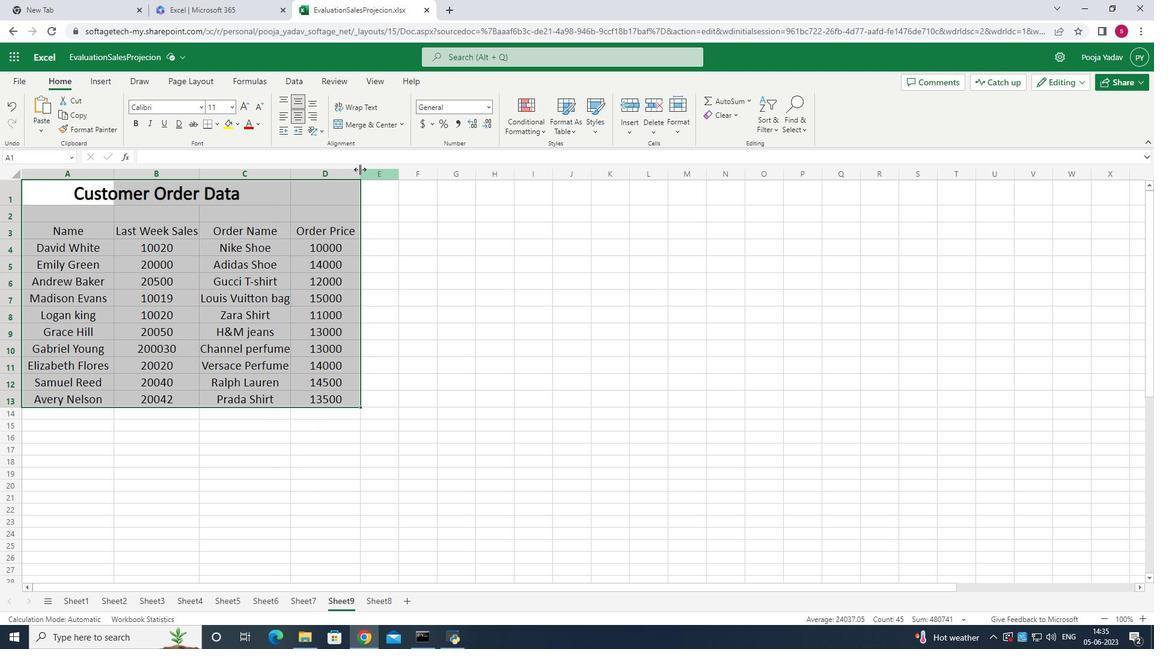 
Action: Mouse moved to (374, 250)
Screenshot: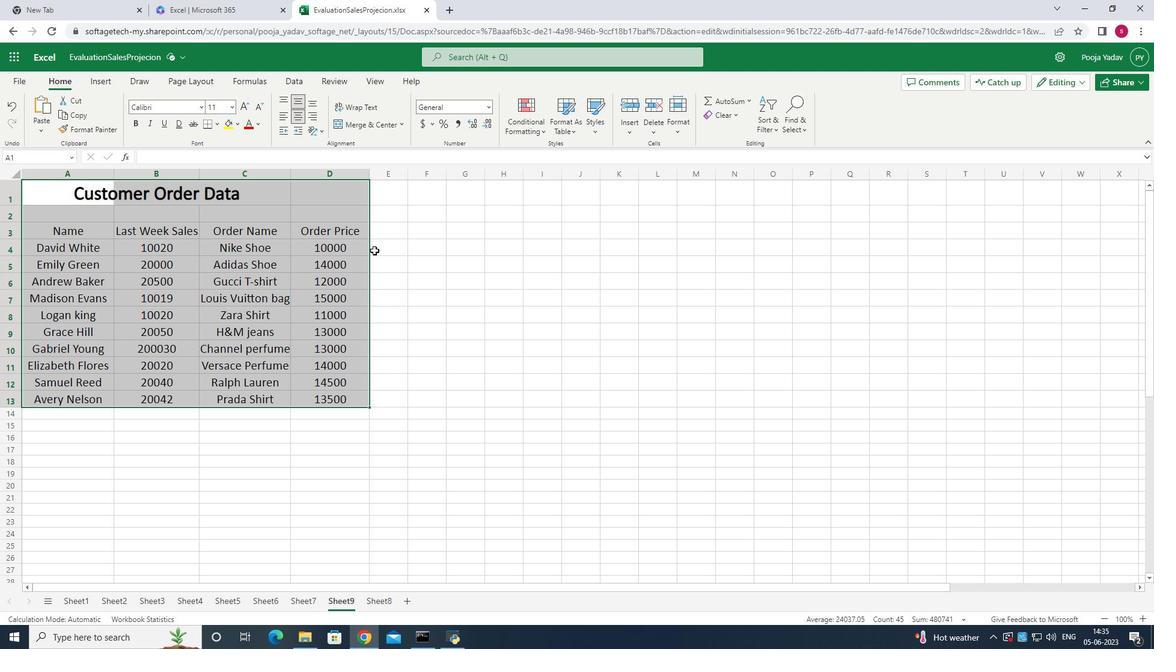
